 Task: Set the CVE identifier for the new security advisory in the repository "Javascript" to "CVE-2023-223122".
Action: Mouse moved to (960, 165)
Screenshot: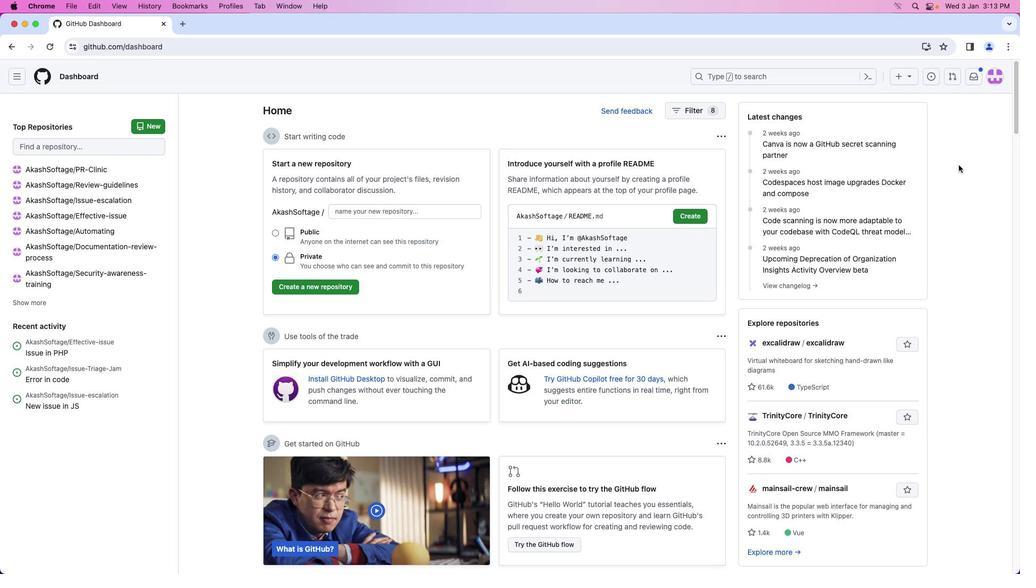 
Action: Mouse pressed left at (960, 165)
Screenshot: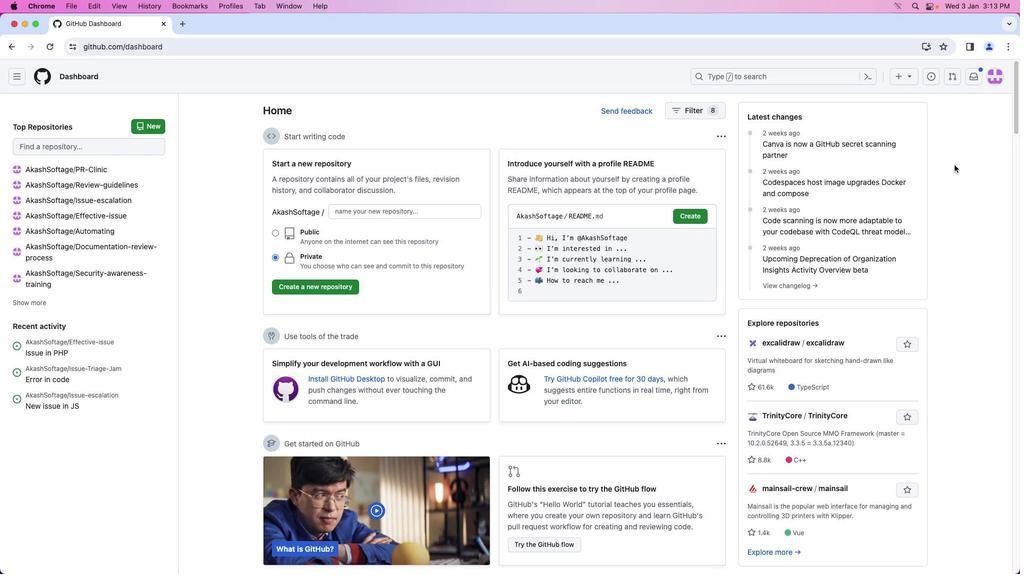 
Action: Mouse moved to (995, 76)
Screenshot: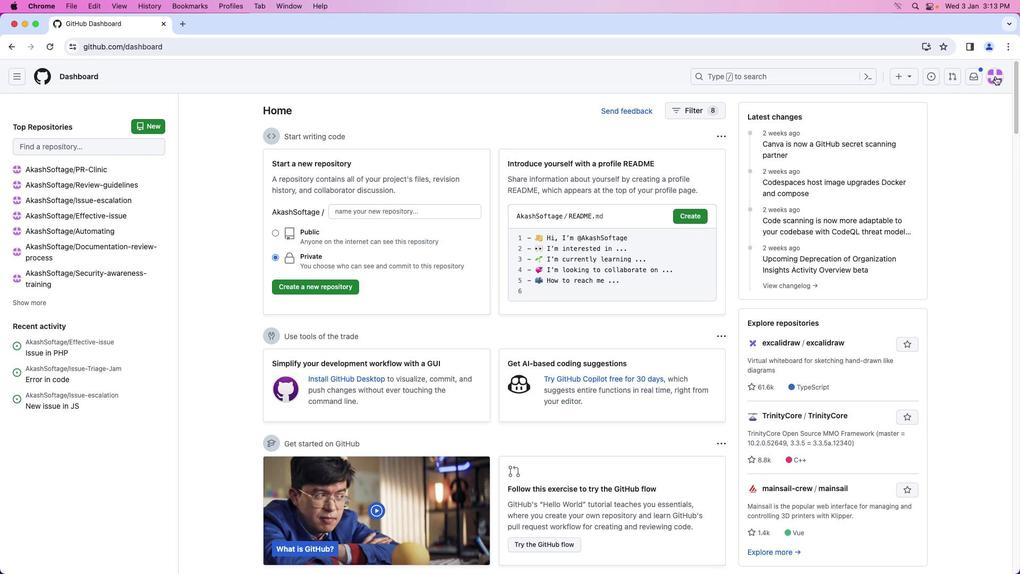 
Action: Mouse pressed left at (995, 76)
Screenshot: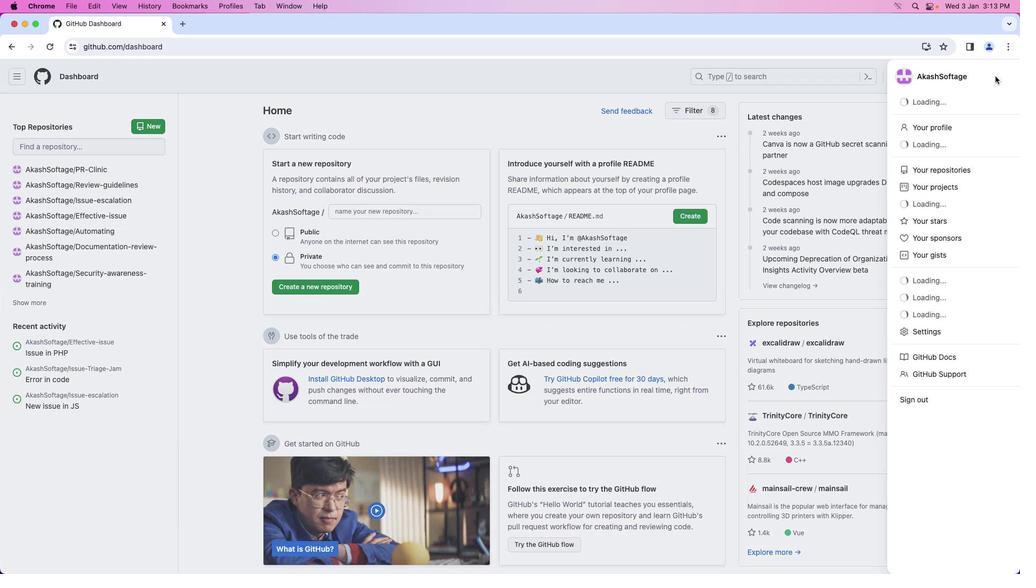 
Action: Mouse moved to (950, 169)
Screenshot: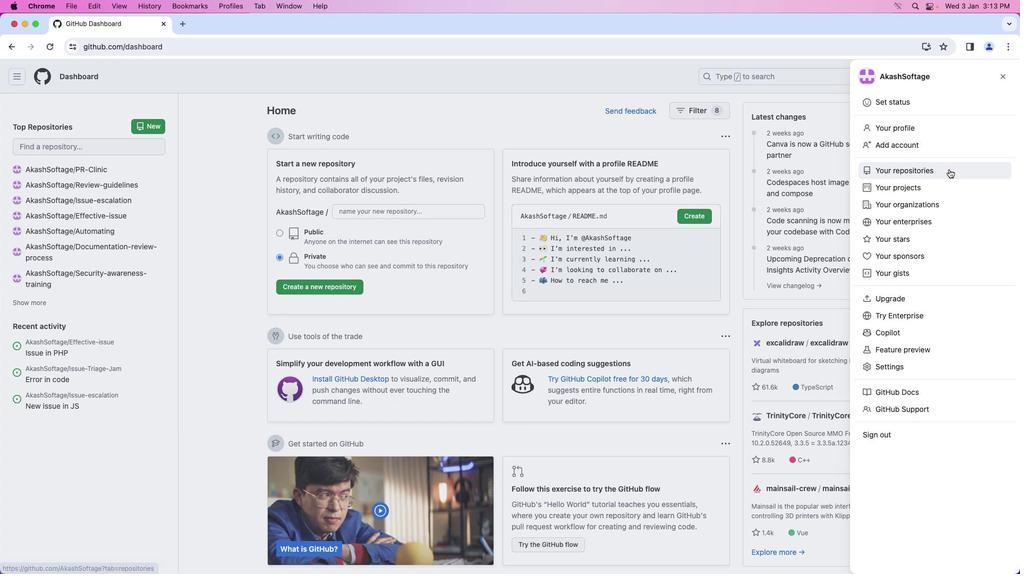 
Action: Mouse pressed left at (950, 169)
Screenshot: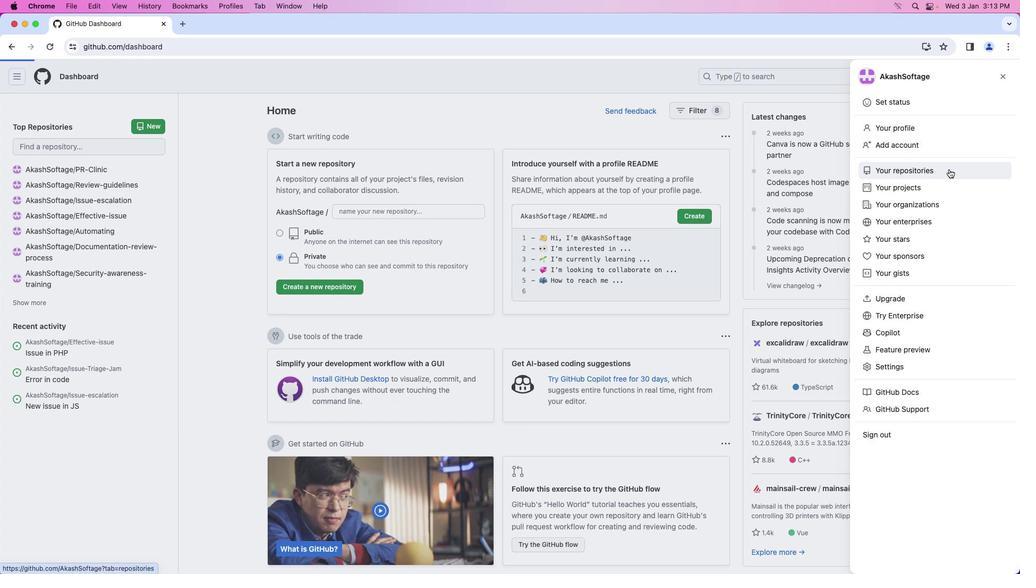
Action: Mouse moved to (370, 179)
Screenshot: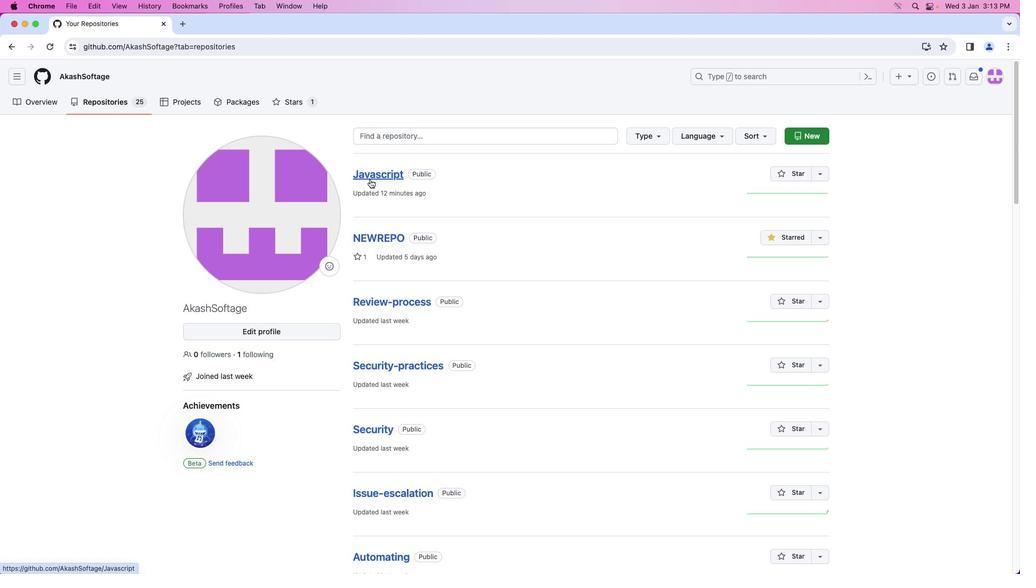 
Action: Mouse pressed left at (370, 179)
Screenshot: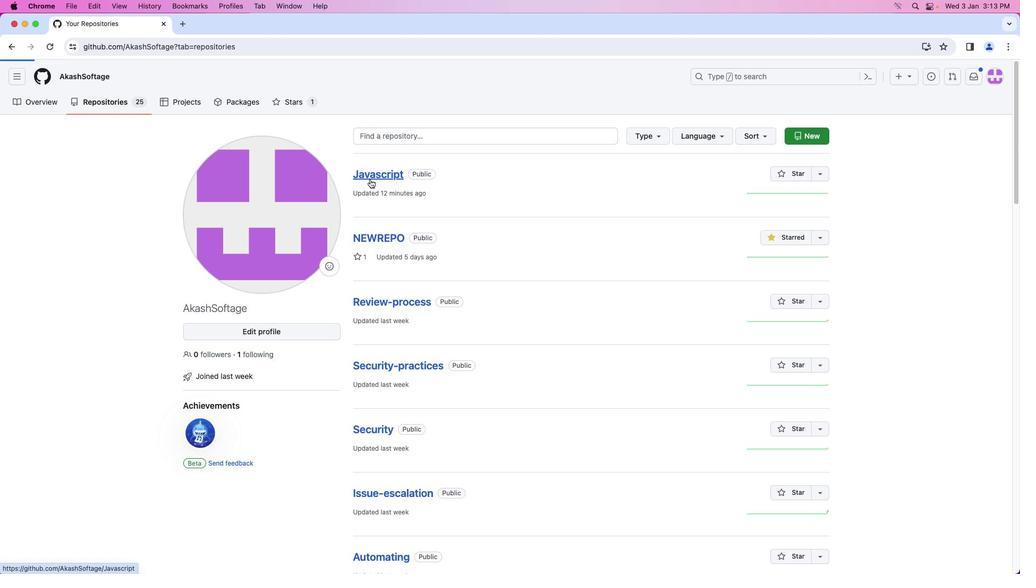 
Action: Mouse moved to (357, 104)
Screenshot: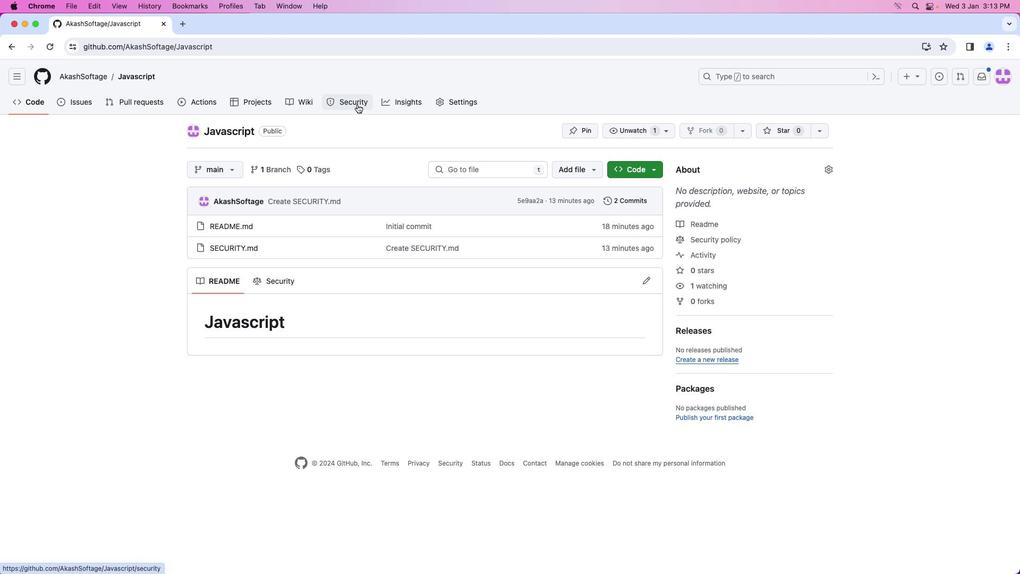 
Action: Mouse pressed left at (357, 104)
Screenshot: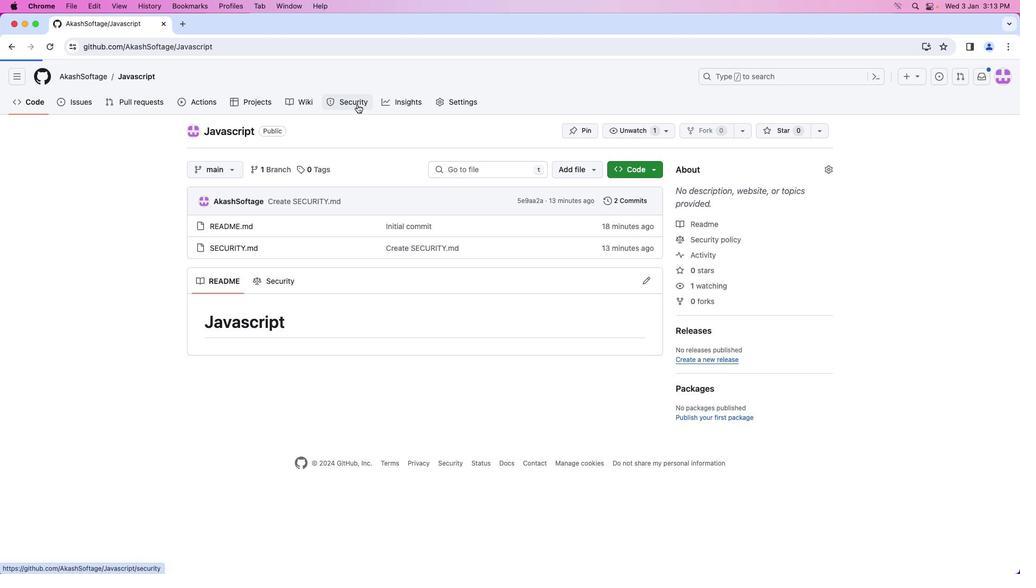 
Action: Mouse moved to (273, 196)
Screenshot: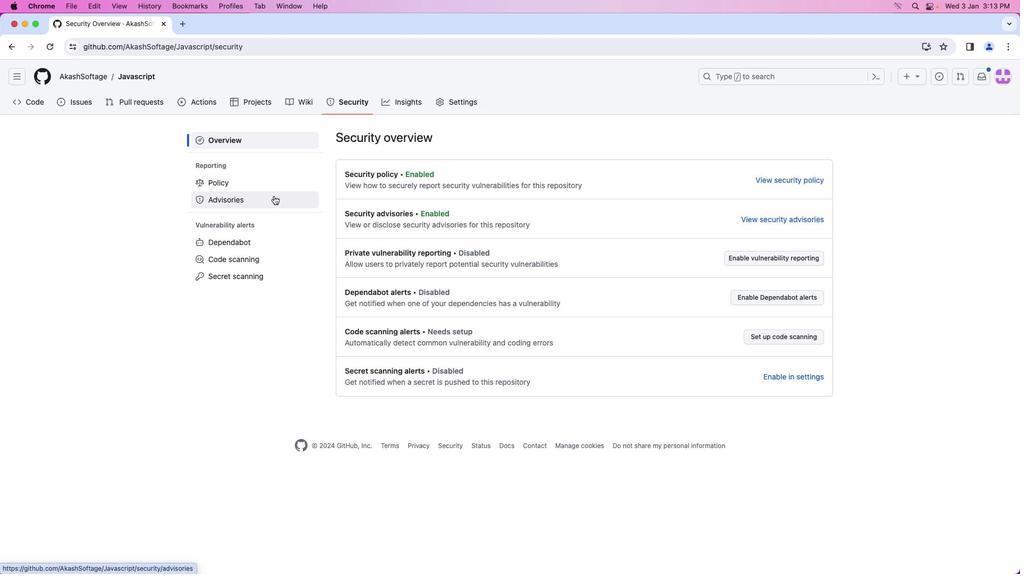 
Action: Mouse pressed left at (273, 196)
Screenshot: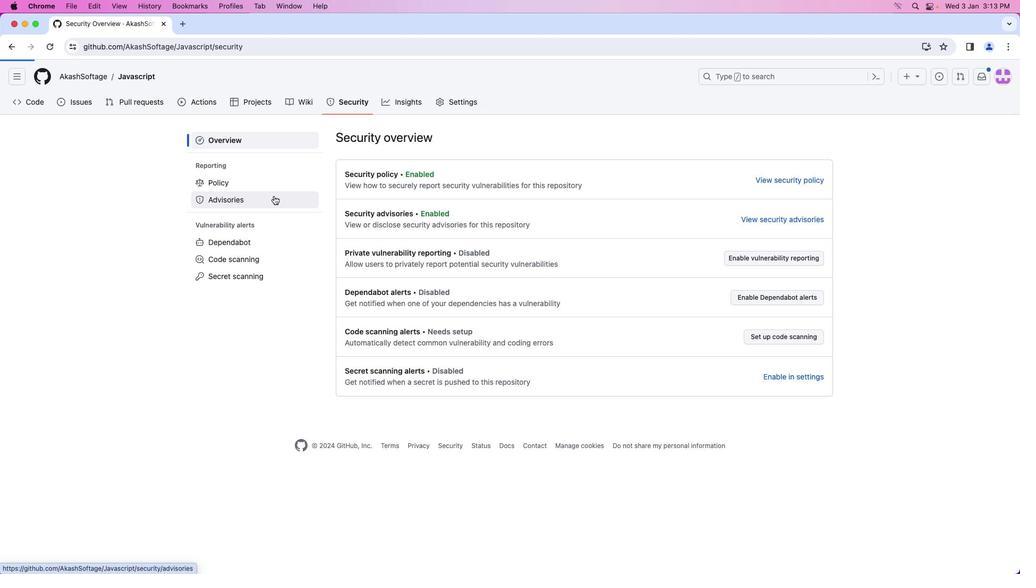 
Action: Mouse moved to (782, 140)
Screenshot: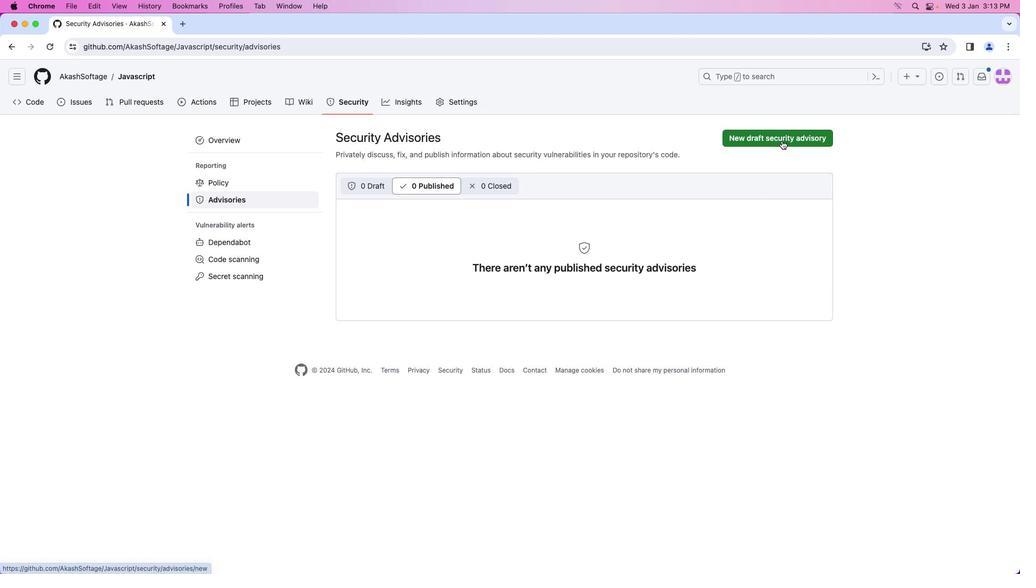 
Action: Mouse pressed left at (782, 140)
Screenshot: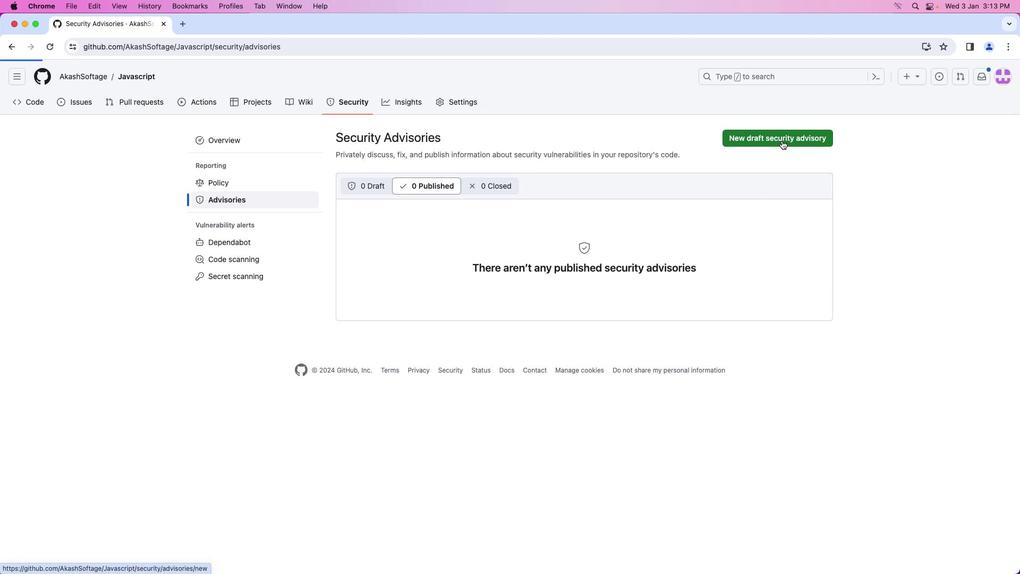 
Action: Mouse moved to (333, 236)
Screenshot: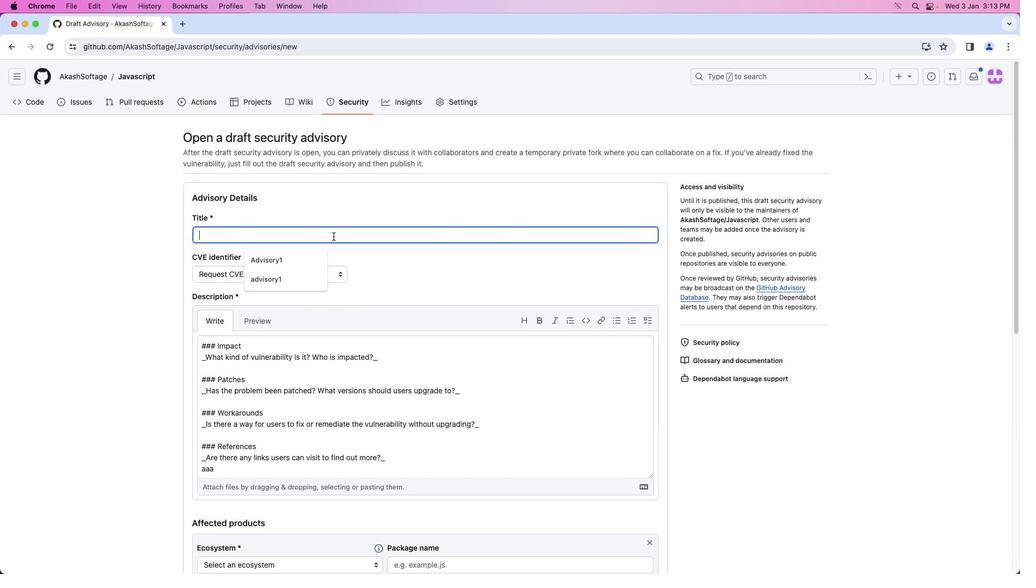 
Action: Mouse pressed left at (333, 236)
Screenshot: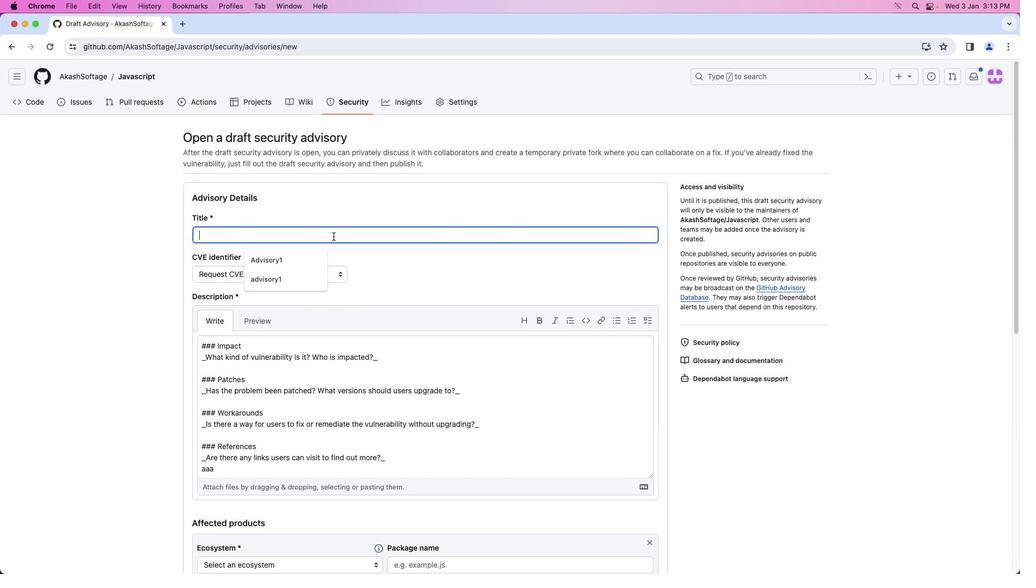 
Action: Mouse moved to (316, 265)
Screenshot: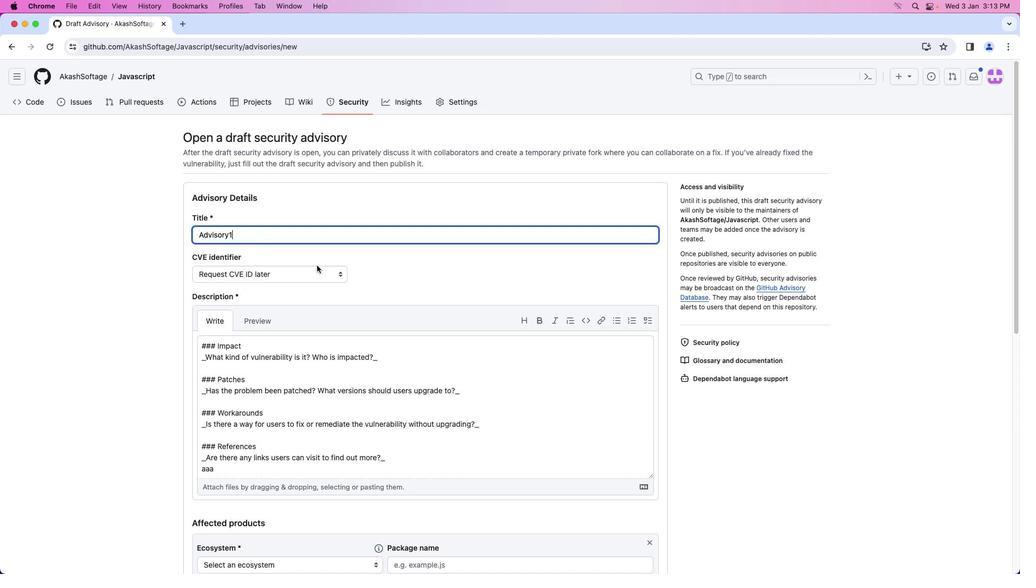 
Action: Mouse pressed left at (316, 265)
Screenshot: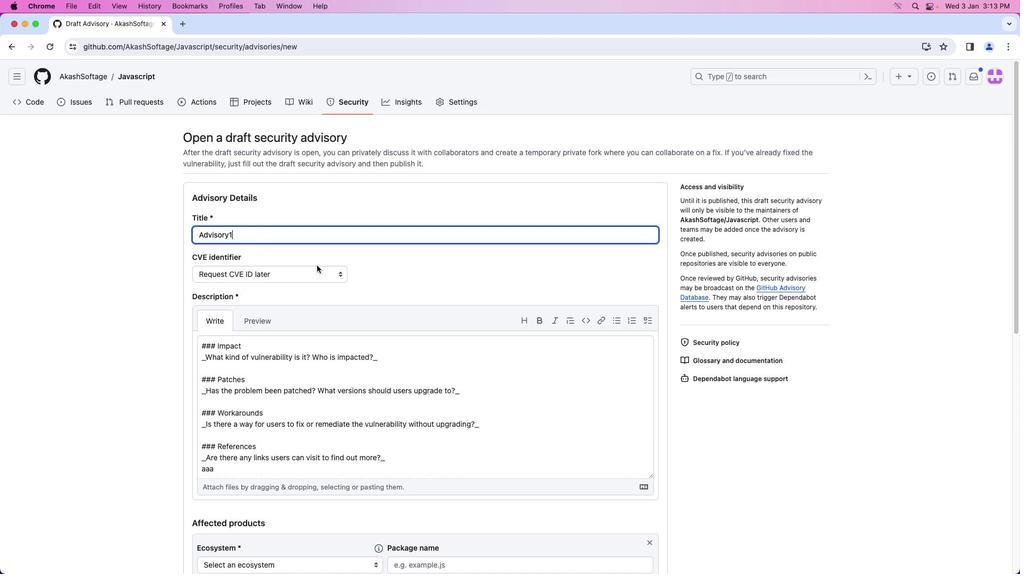 
Action: Mouse moved to (311, 270)
Screenshot: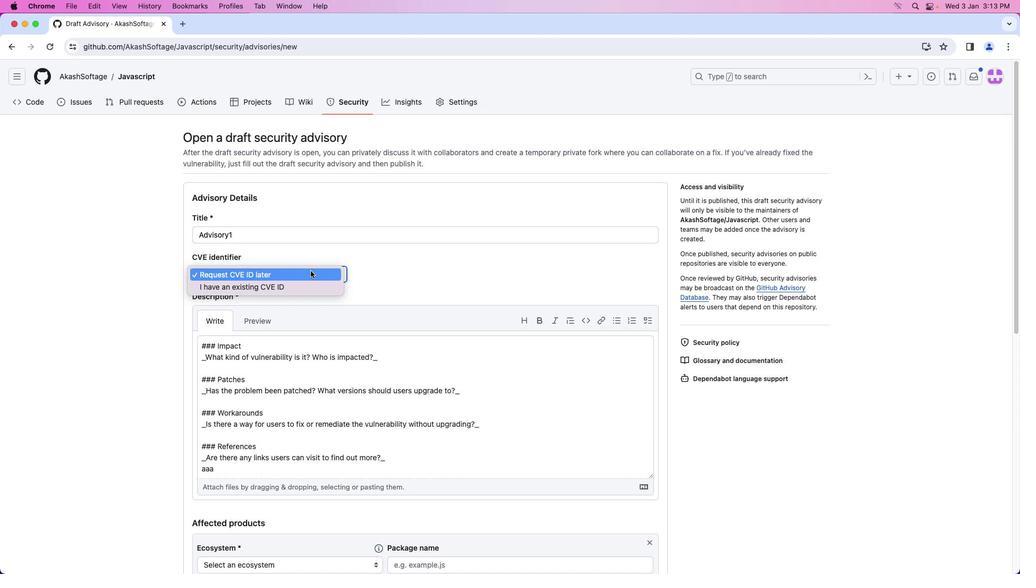 
Action: Mouse pressed left at (311, 270)
Screenshot: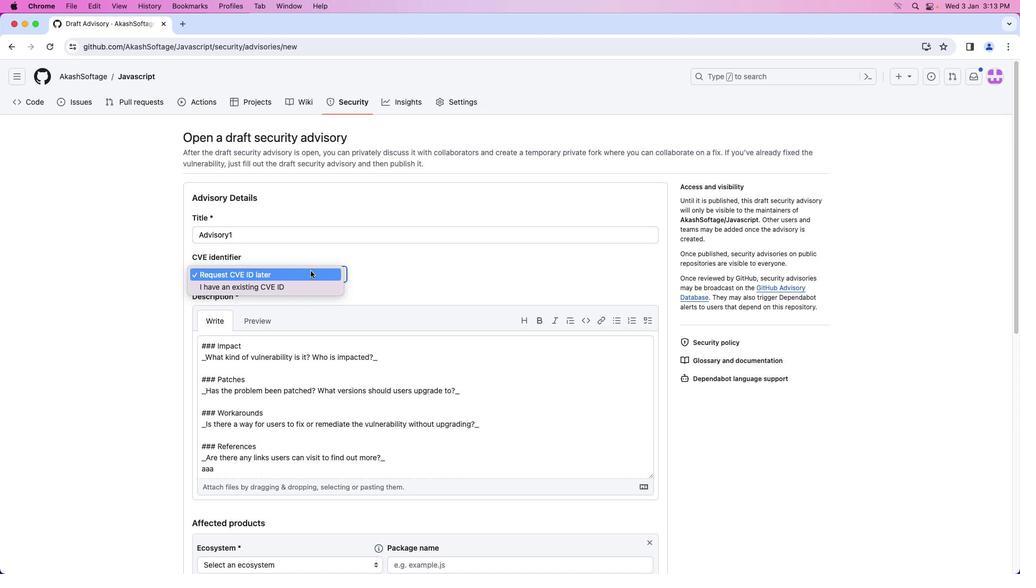 
Action: Mouse moved to (303, 283)
Screenshot: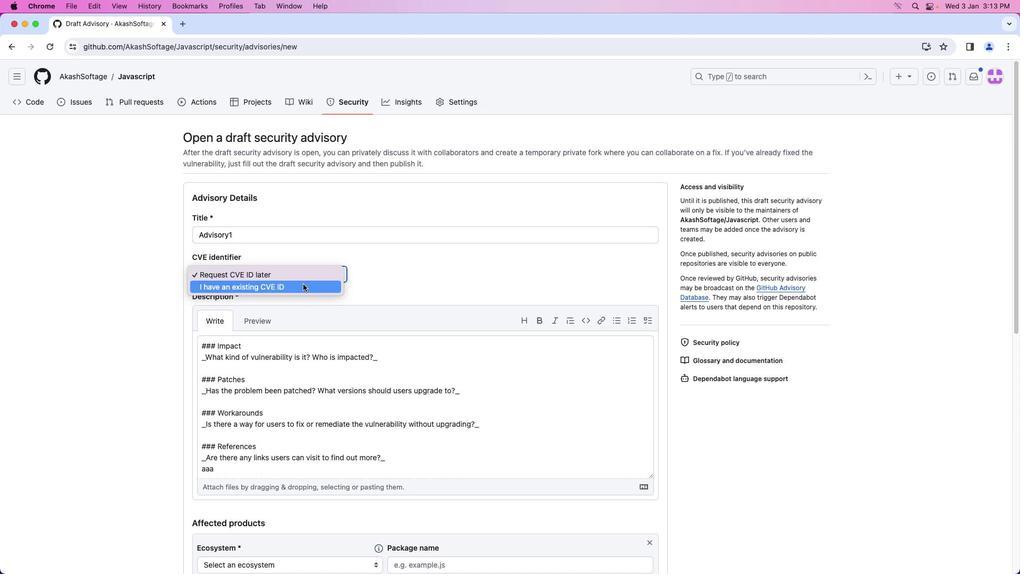 
Action: Mouse pressed left at (303, 283)
Screenshot: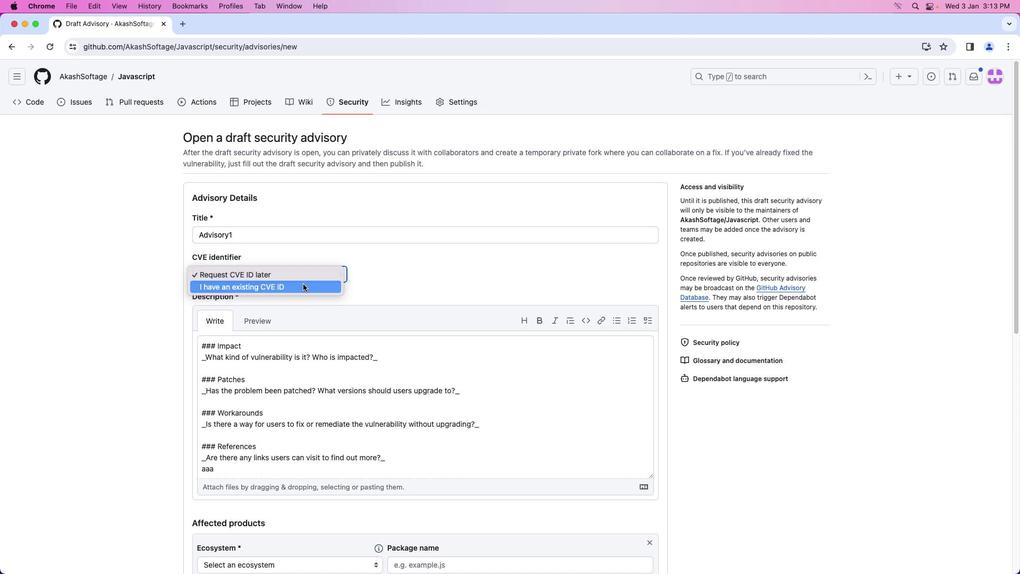 
Action: Mouse moved to (418, 273)
Screenshot: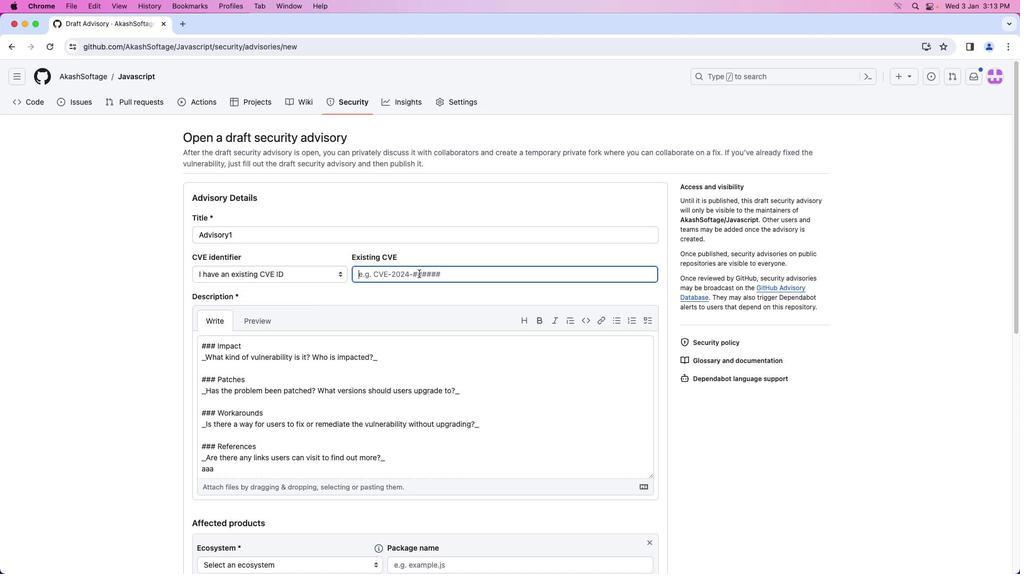 
Action: Mouse pressed left at (418, 273)
Screenshot: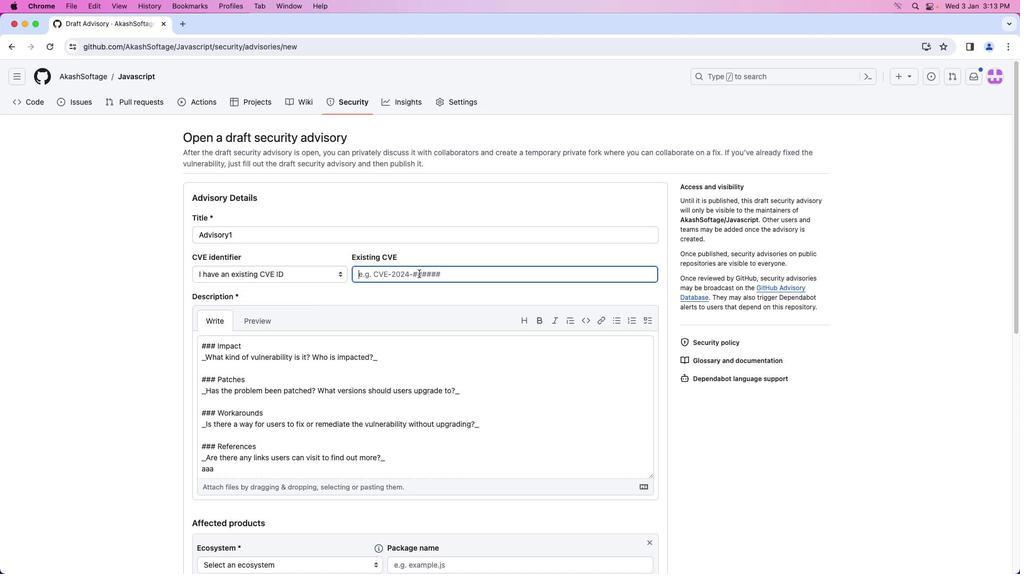 
Action: Key pressed Key.caps_lock'C''V''E''-''2''0''2''3''-''2''2''3''1''2''2'
Screenshot: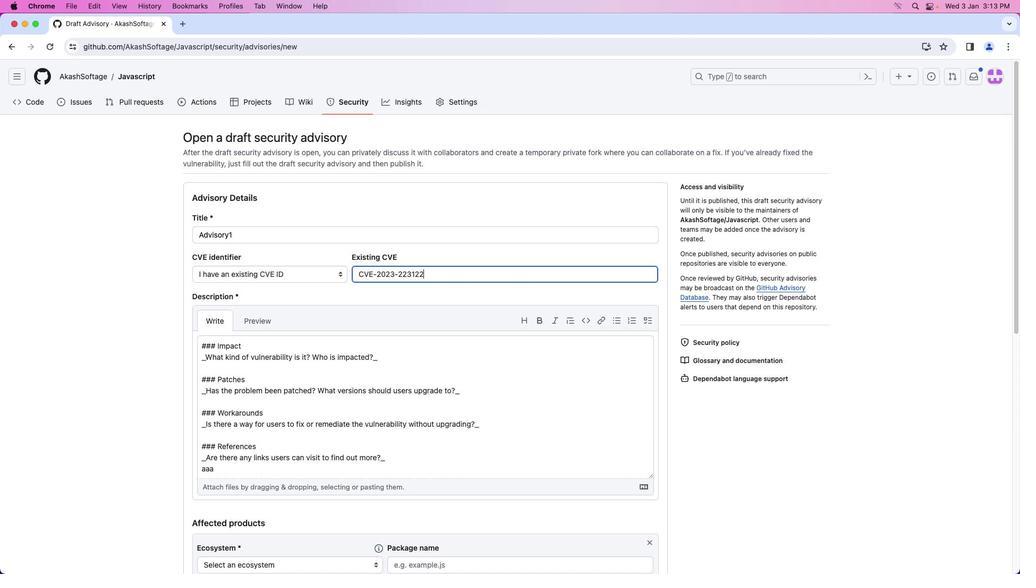 
Action: Mouse moved to (563, 273)
Screenshot: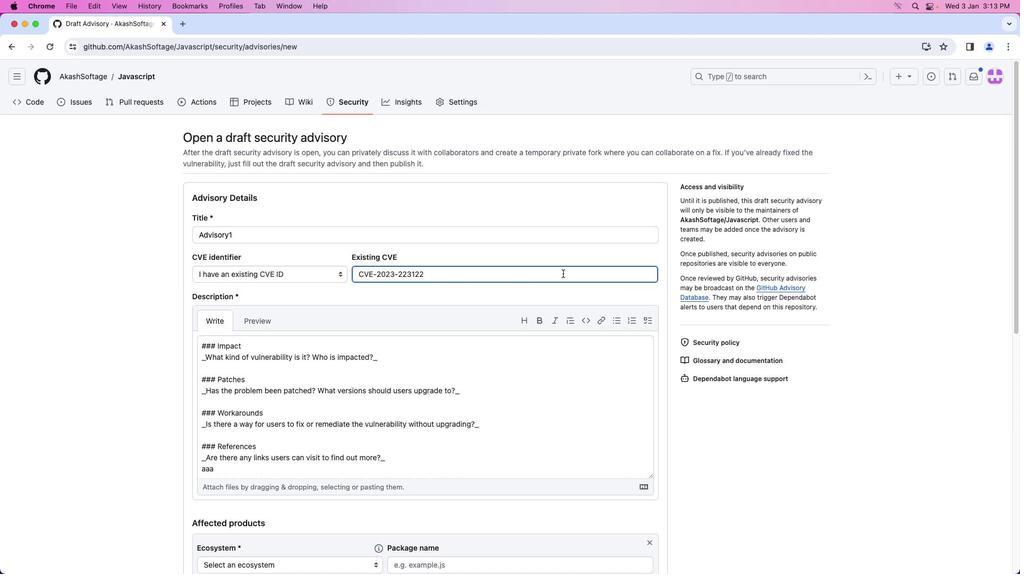 
Action: Mouse pressed left at (563, 273)
Screenshot: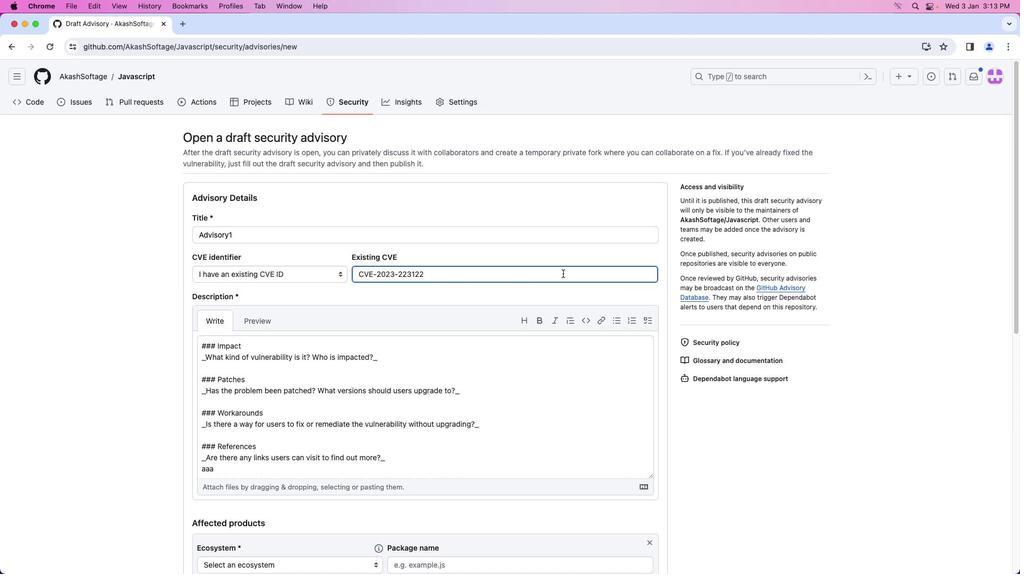 
